 Task: Enter external event links "https://www.linkedin.com/business/marketing/blog/linkedin-ads/how-to-set-up-your-linkedin-event-in-5-easy-steps".
Action: Mouse moved to (682, 102)
Screenshot: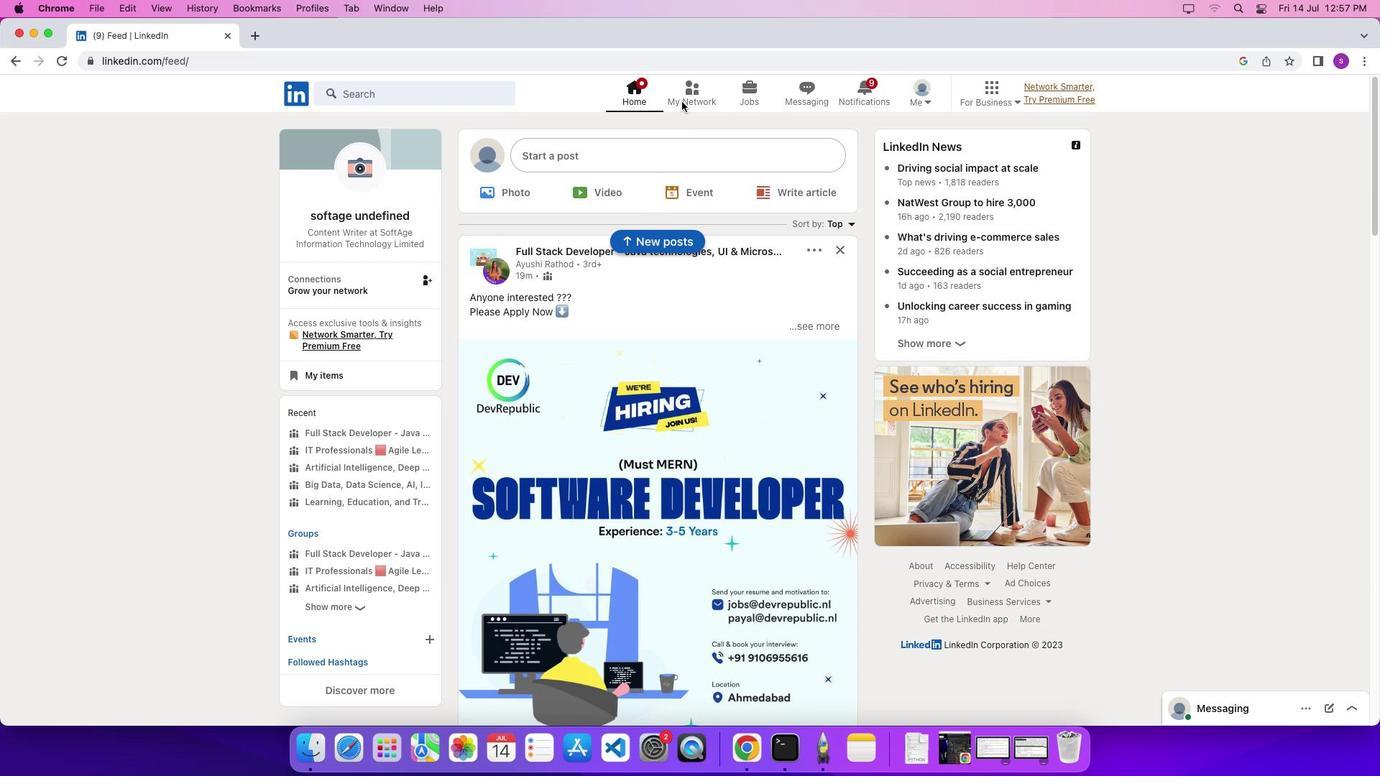 
Action: Mouse pressed left at (682, 102)
Screenshot: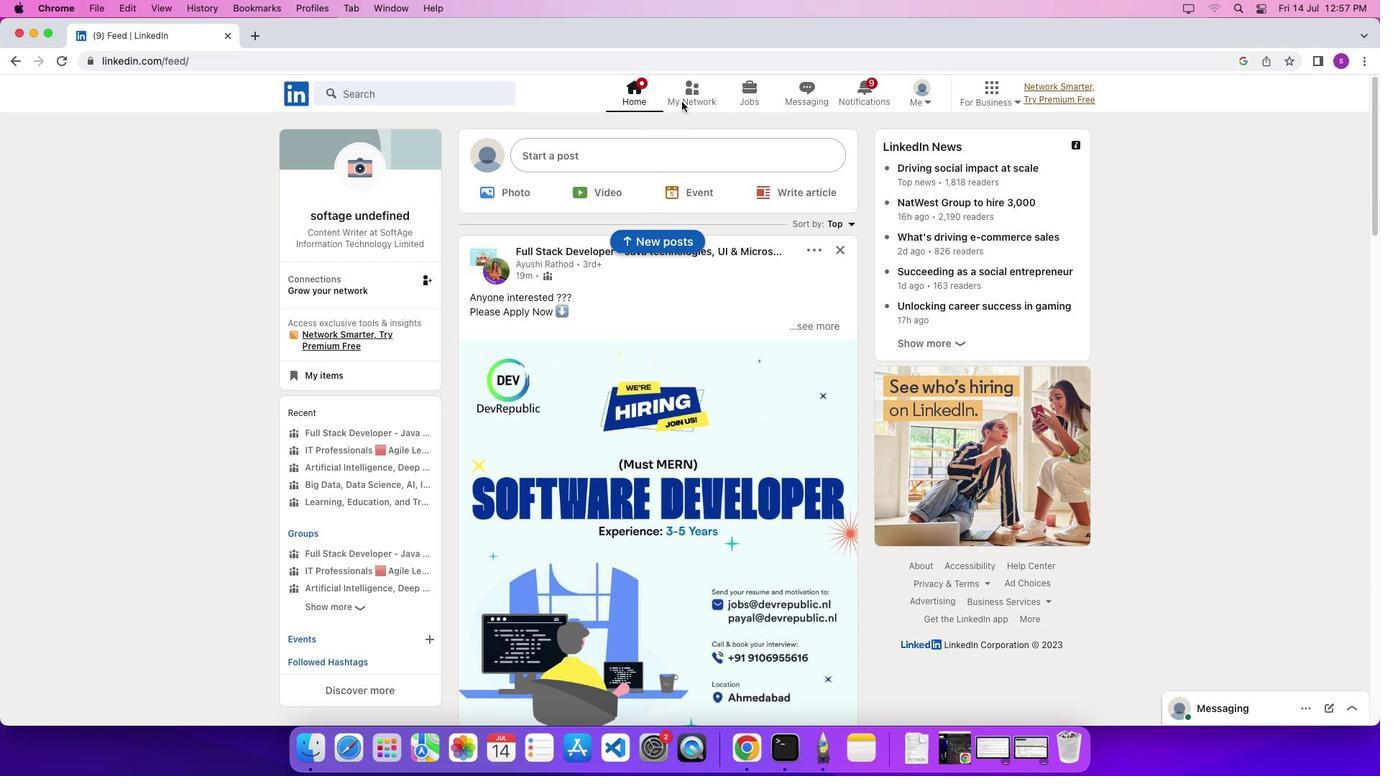 
Action: Mouse pressed left at (682, 102)
Screenshot: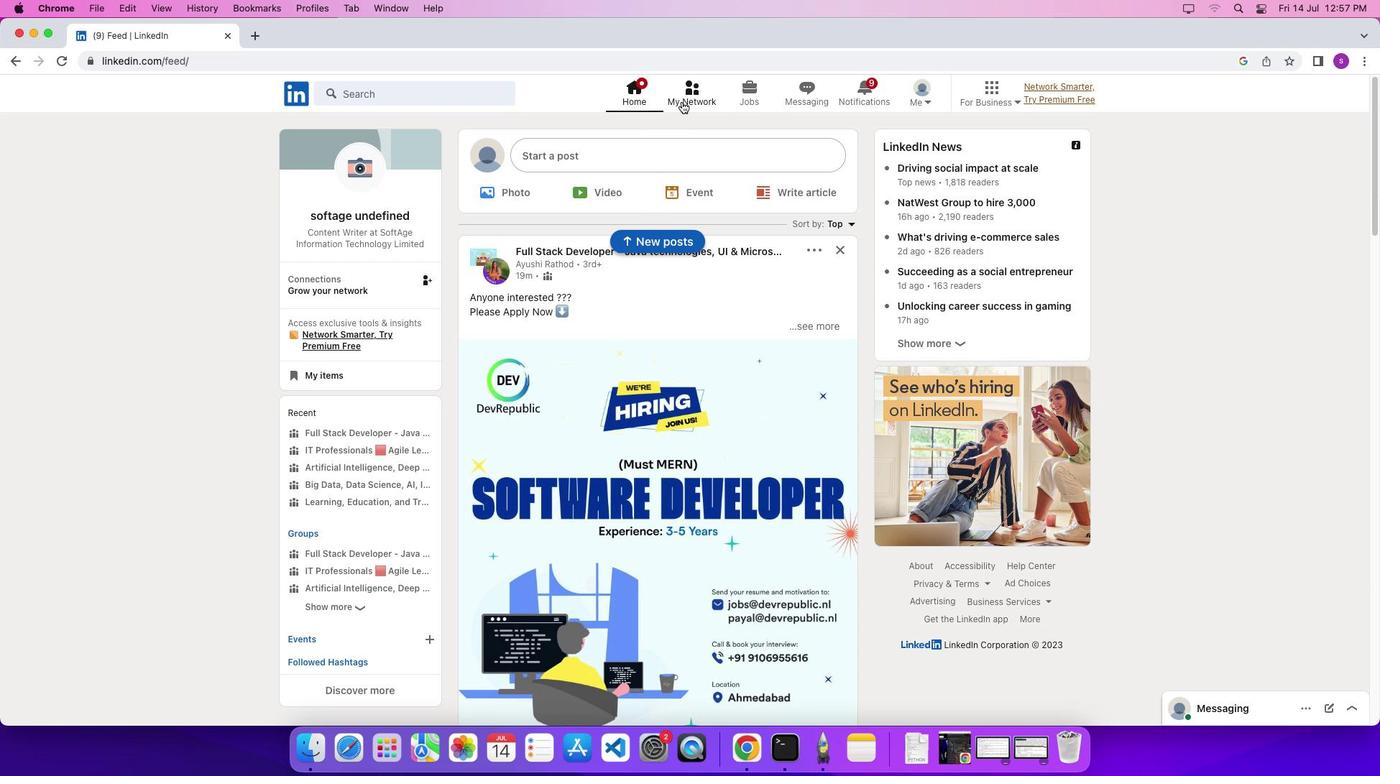
Action: Mouse moved to (382, 285)
Screenshot: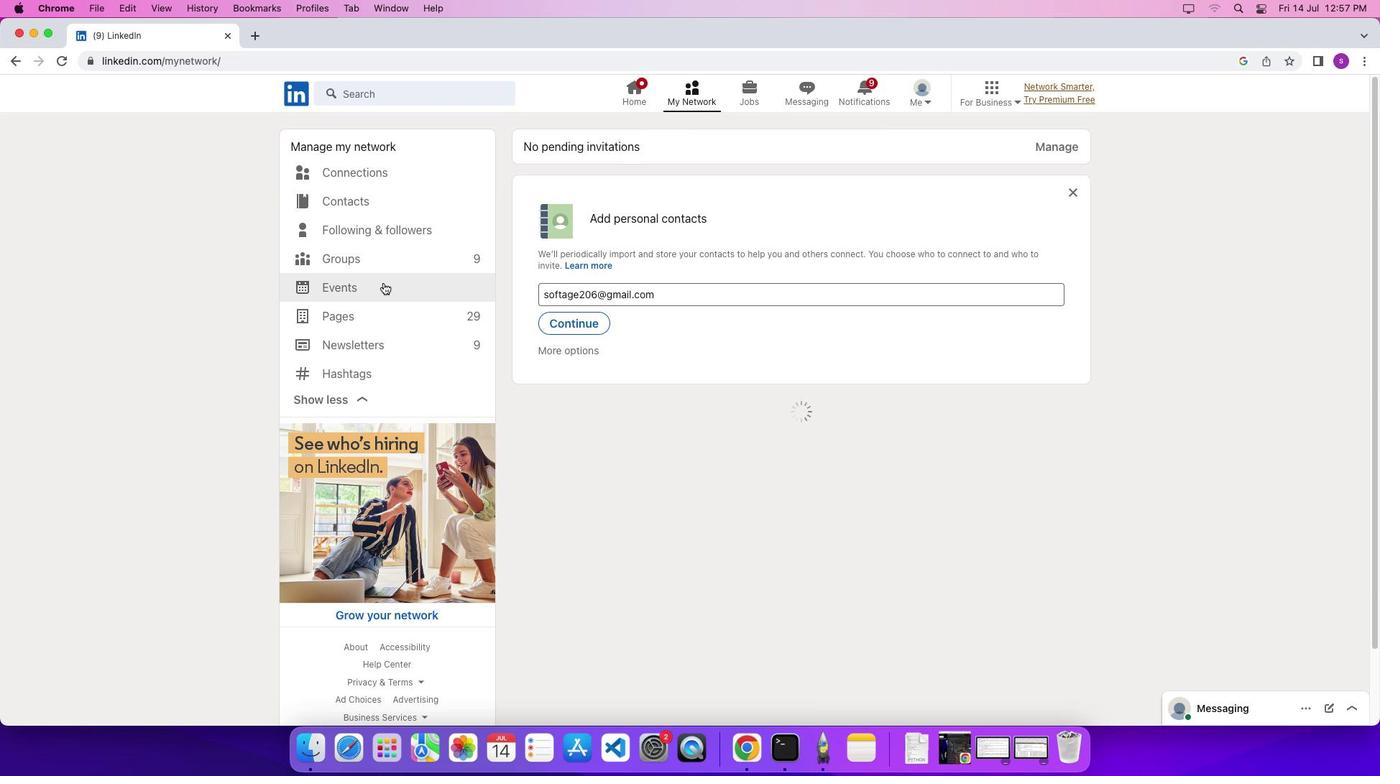 
Action: Mouse pressed left at (382, 285)
Screenshot: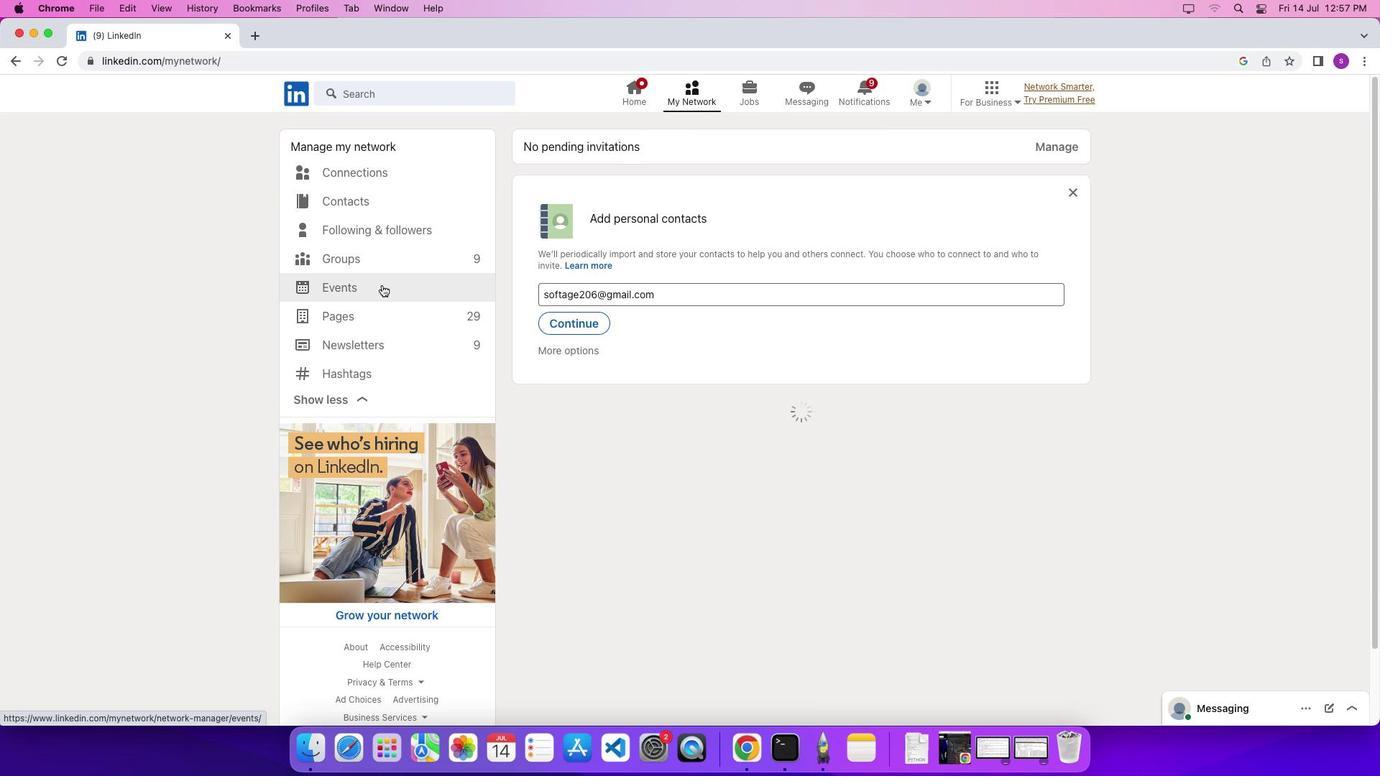 
Action: Mouse moved to (806, 155)
Screenshot: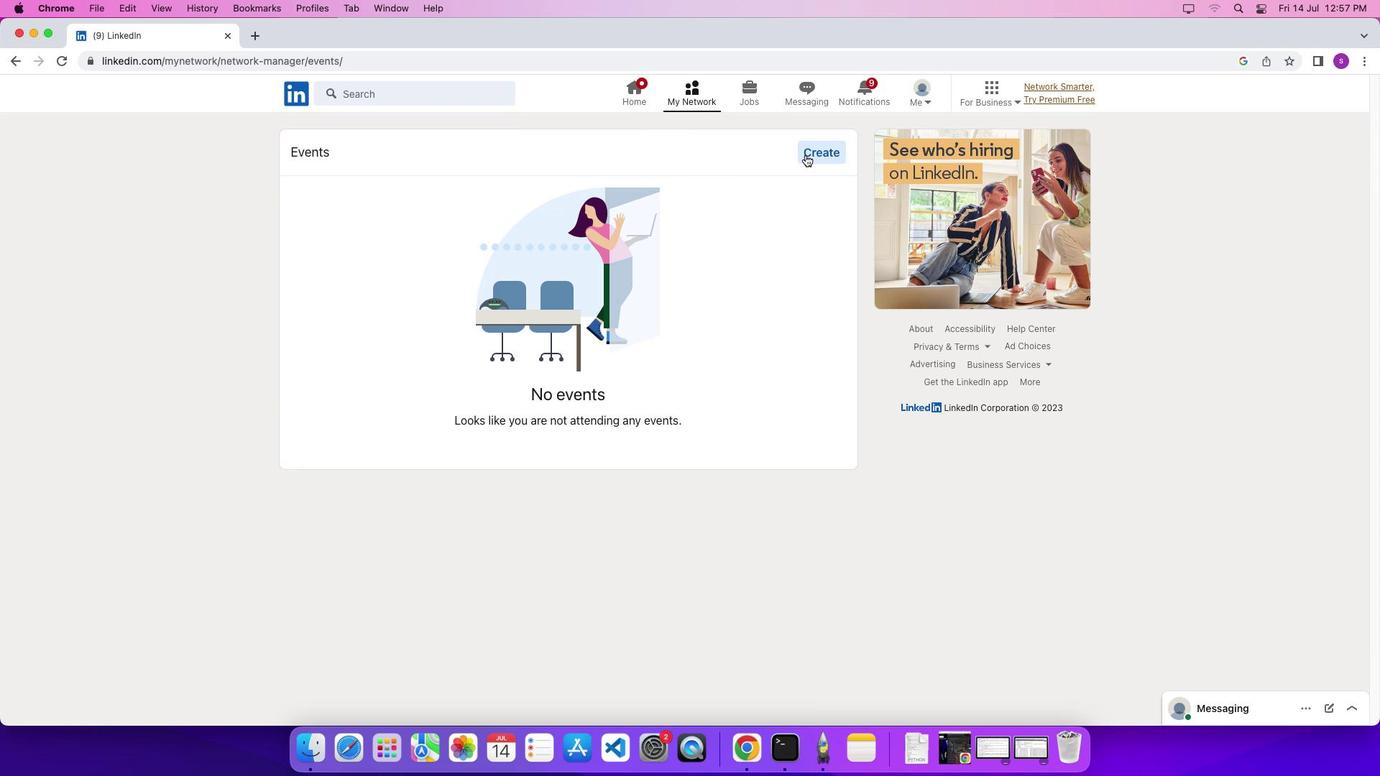 
Action: Mouse pressed left at (806, 155)
Screenshot: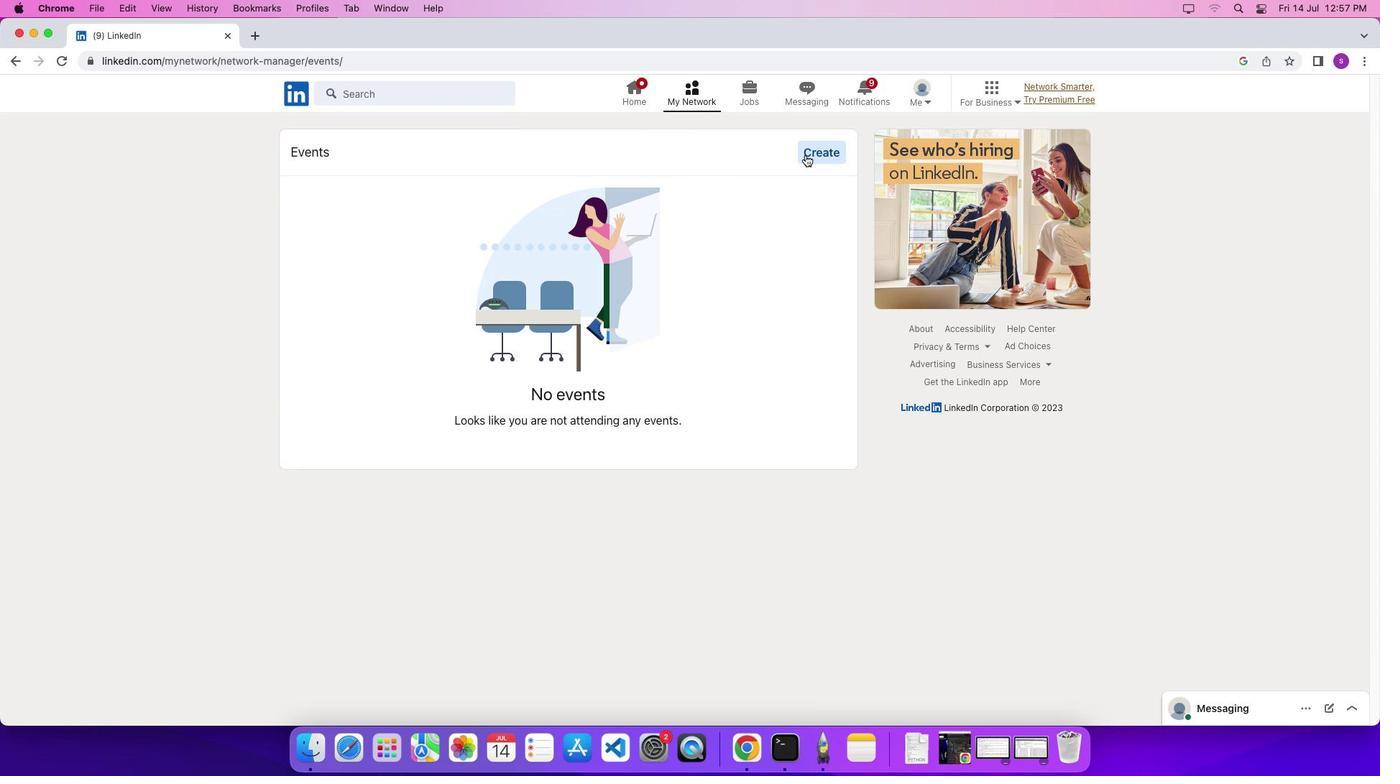 
Action: Mouse moved to (678, 399)
Screenshot: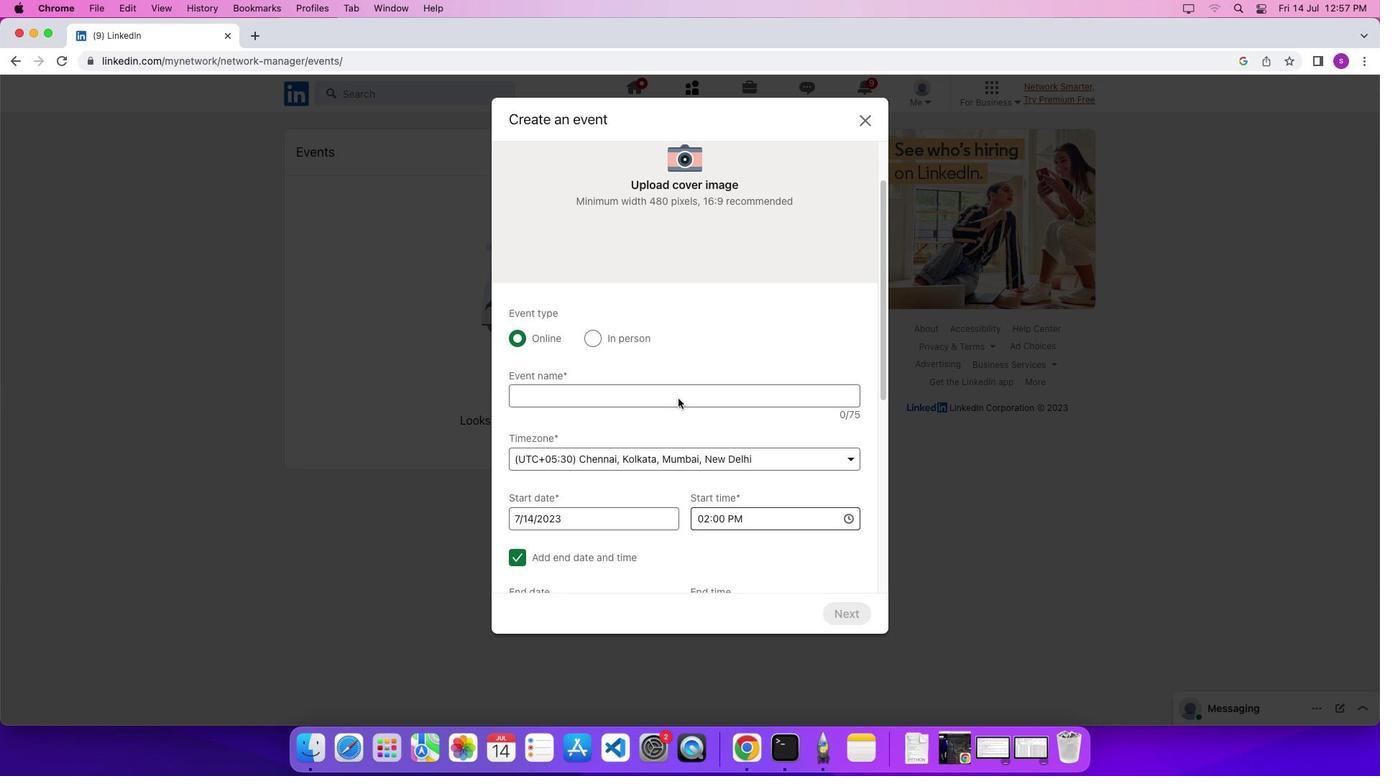 
Action: Mouse scrolled (678, 399) with delta (0, 0)
Screenshot: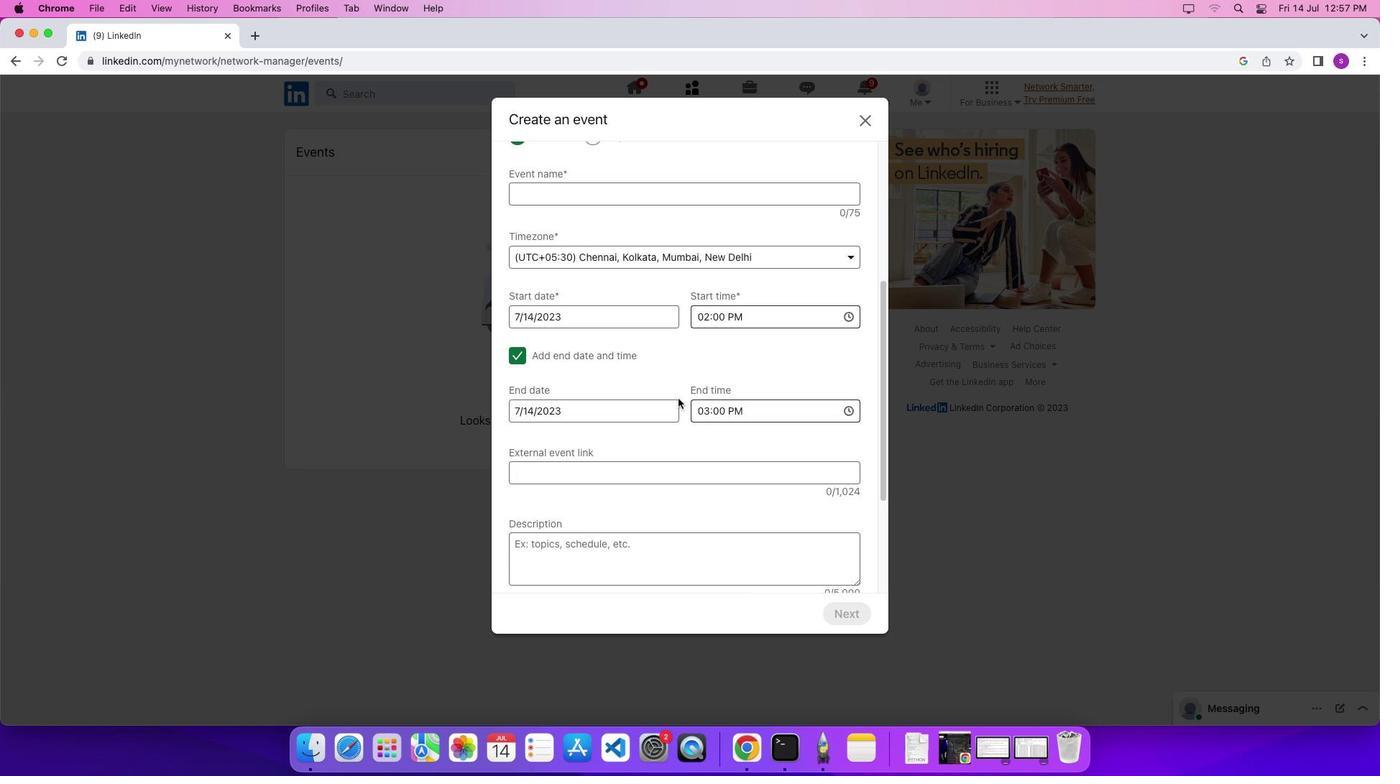 
Action: Mouse scrolled (678, 399) with delta (0, 0)
Screenshot: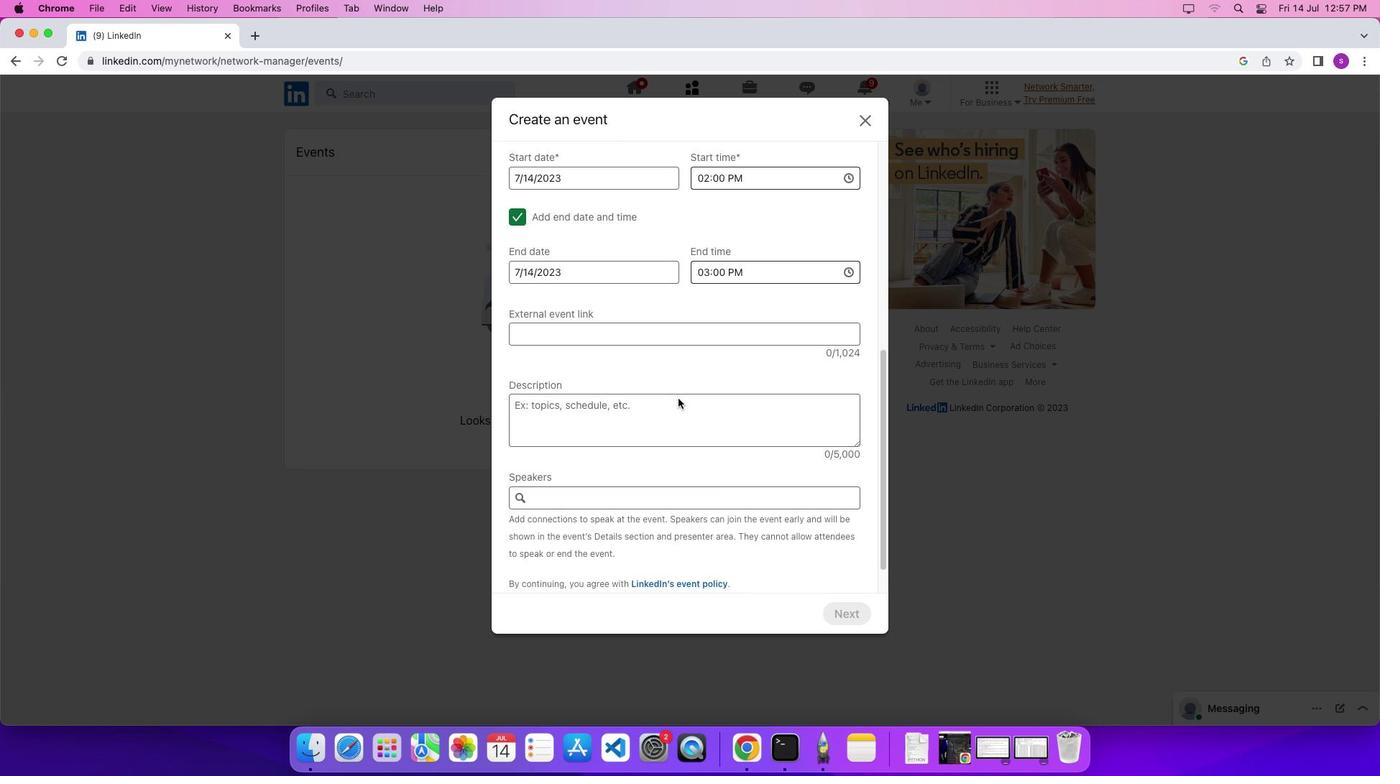 
Action: Mouse scrolled (678, 399) with delta (0, -5)
Screenshot: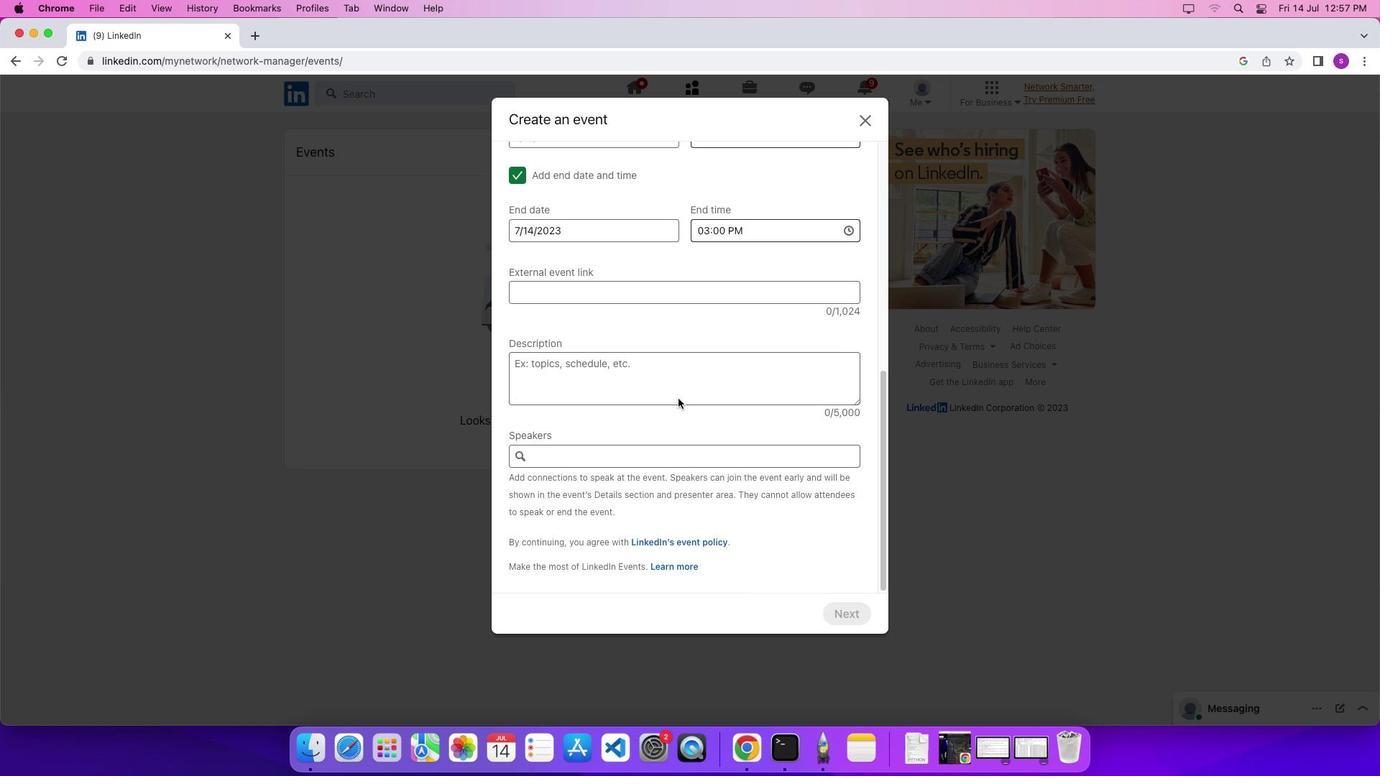 
Action: Mouse scrolled (678, 399) with delta (0, -7)
Screenshot: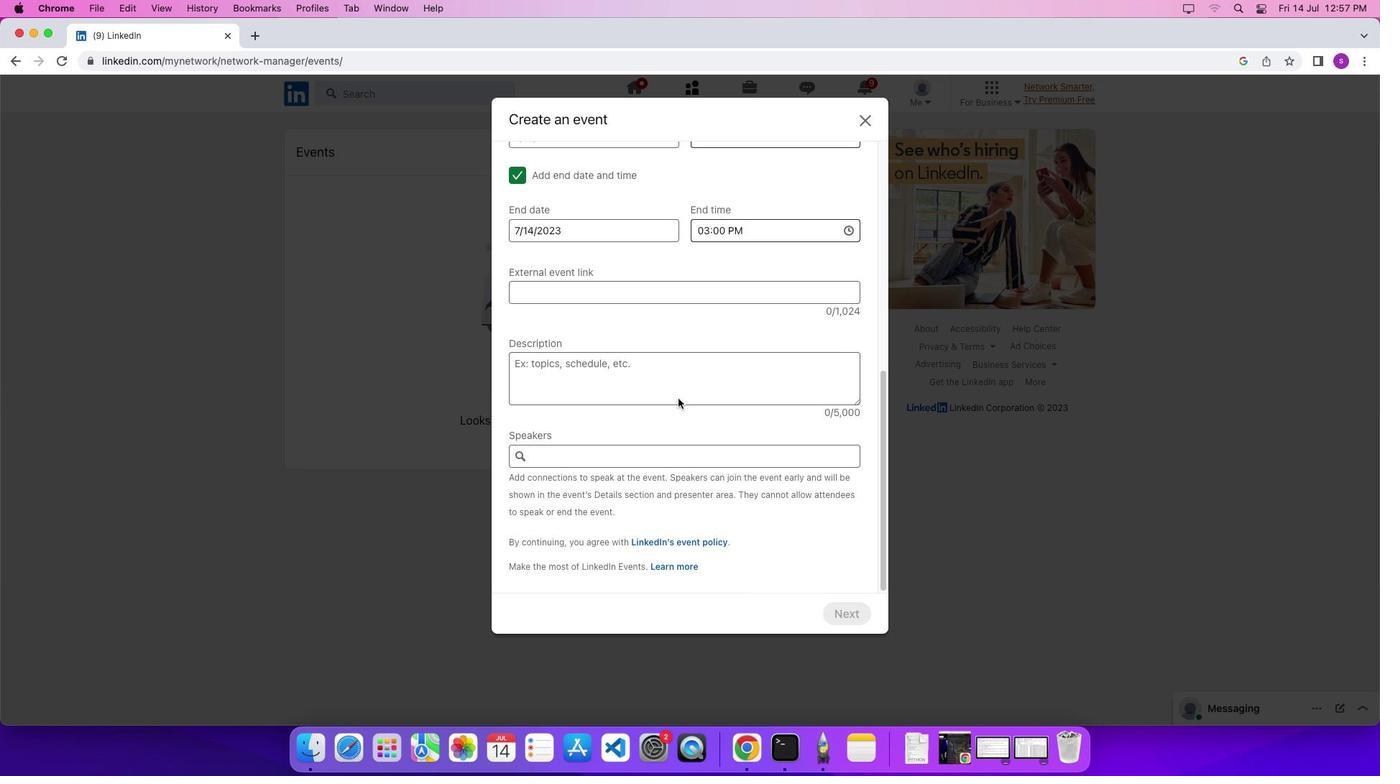 
Action: Mouse scrolled (678, 399) with delta (0, 0)
Screenshot: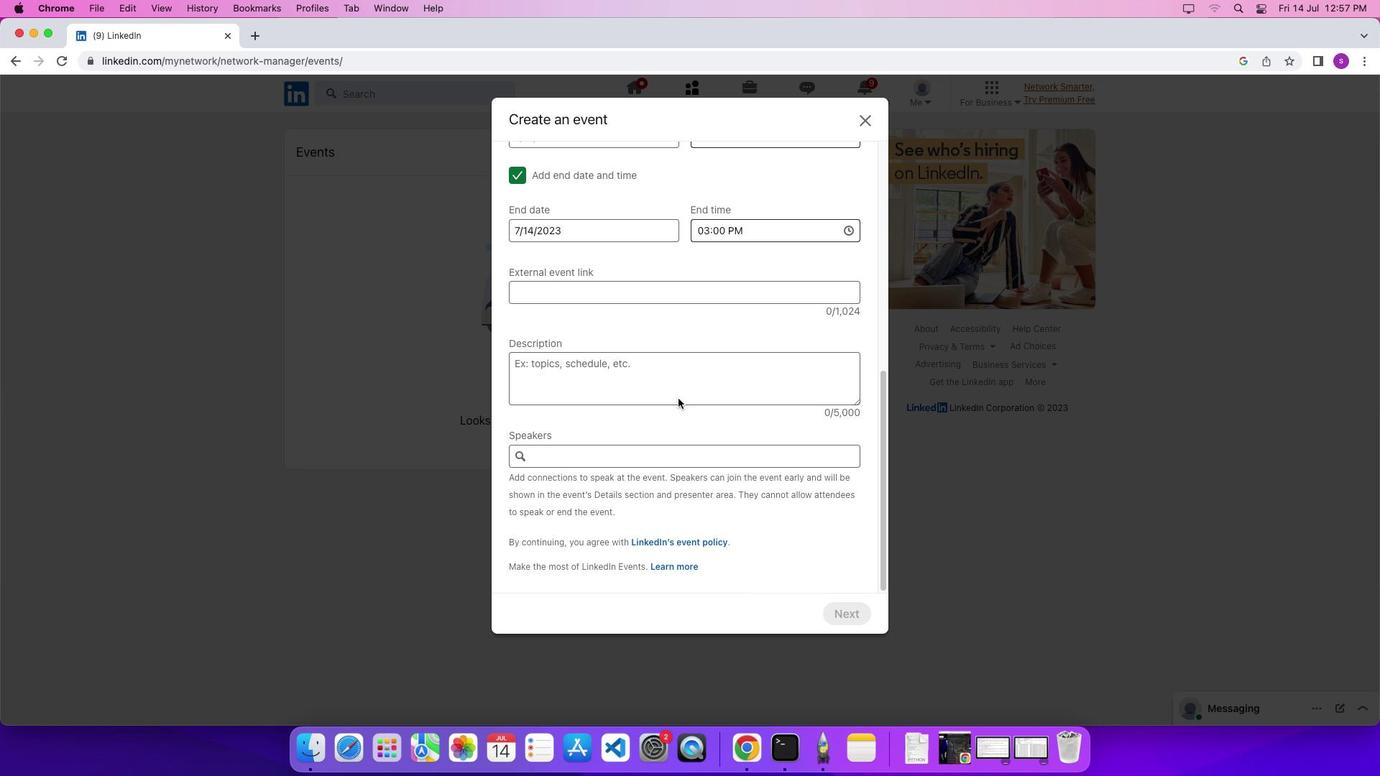 
Action: Mouse scrolled (678, 399) with delta (0, 0)
Screenshot: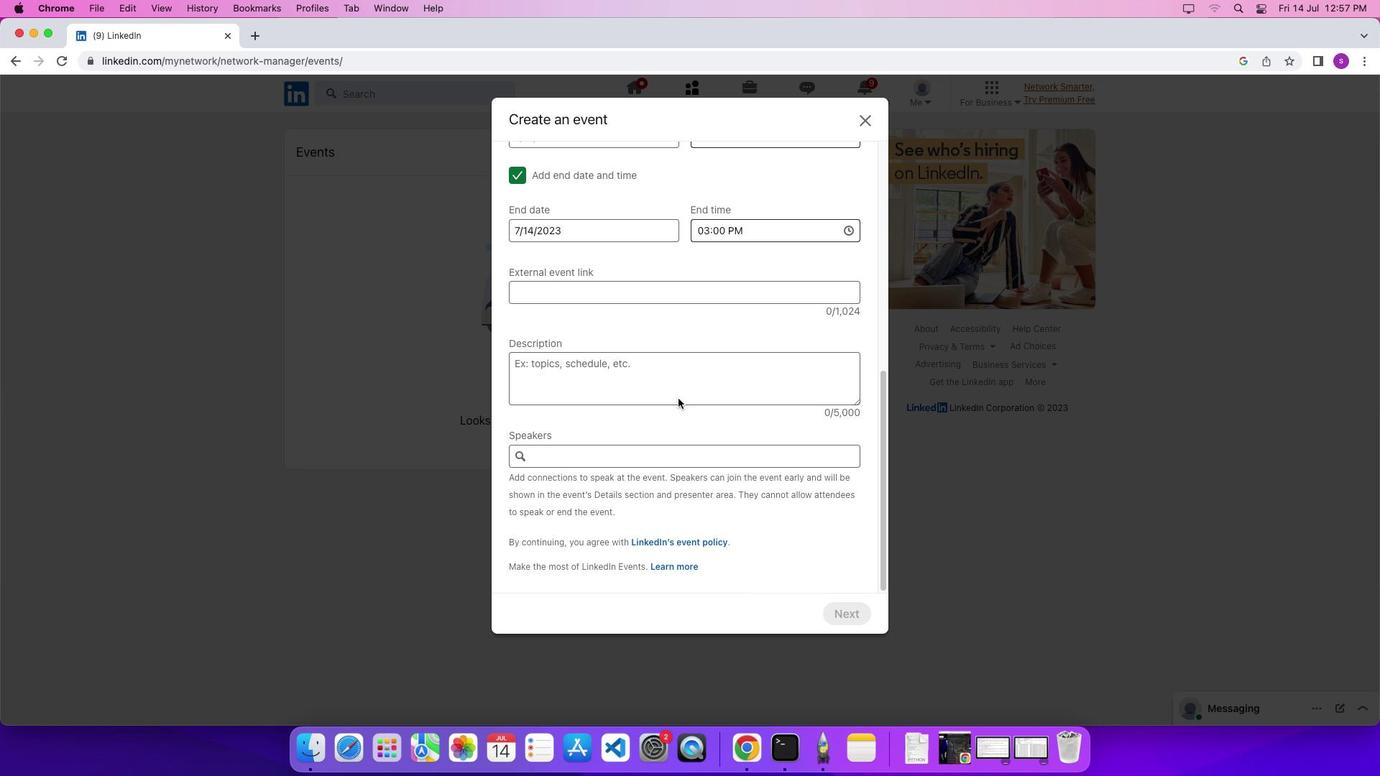 
Action: Mouse moved to (679, 365)
Screenshot: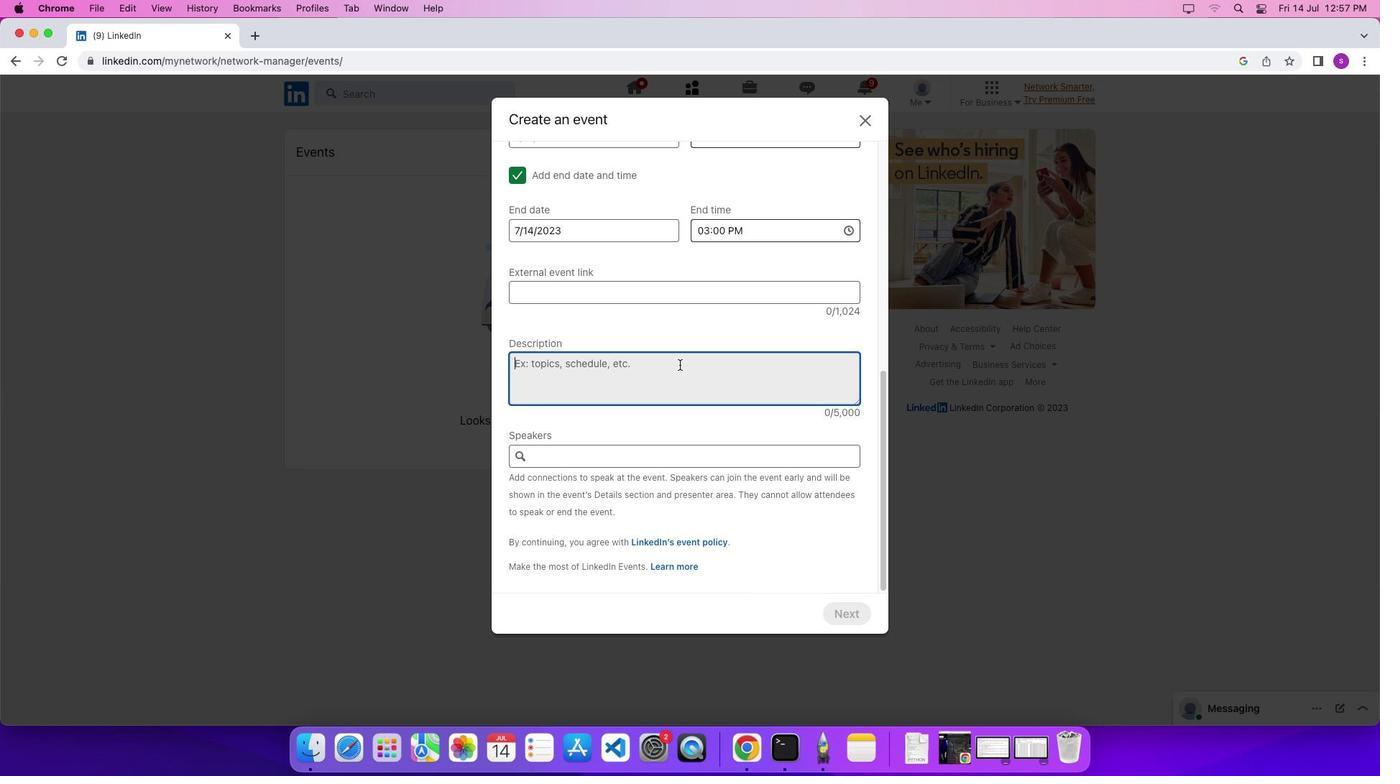 
Action: Mouse pressed left at (679, 365)
Screenshot: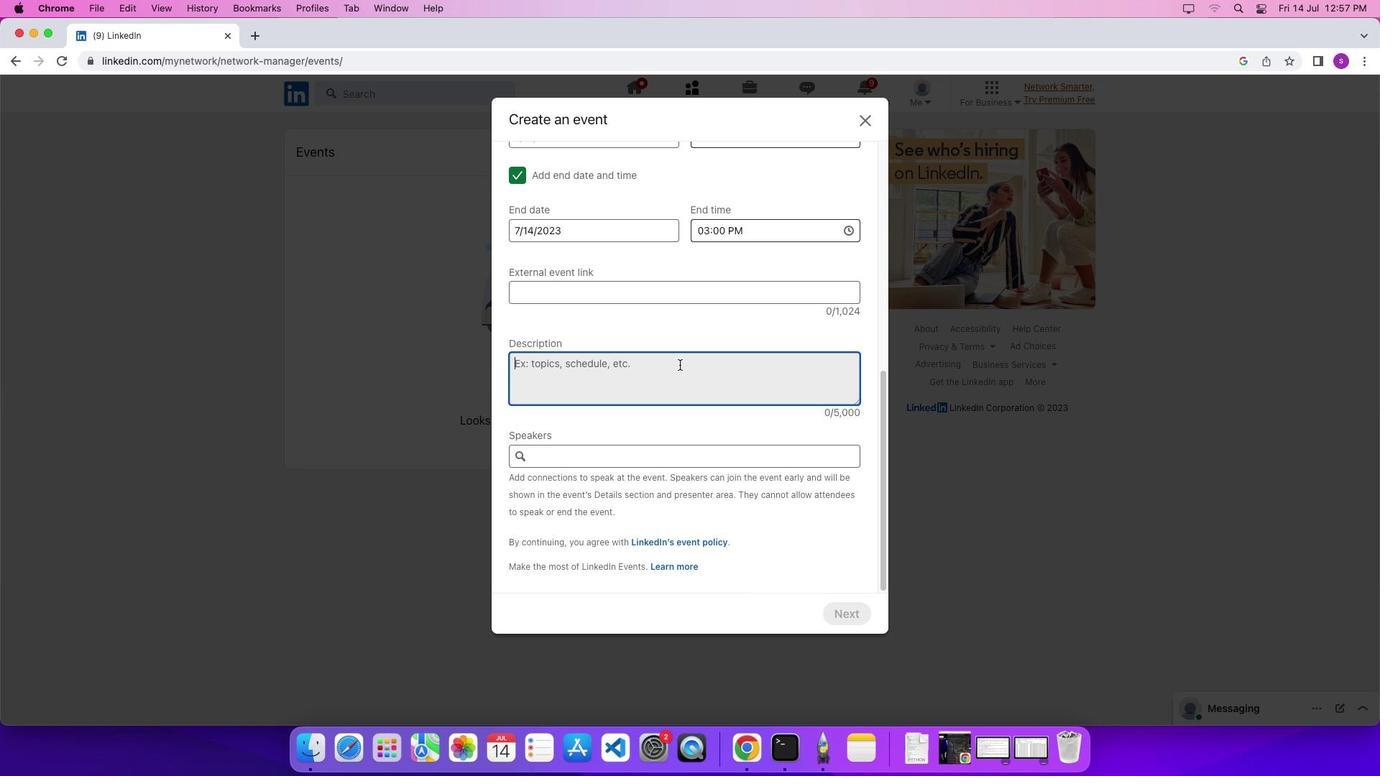 
Action: Key pressed Key.cmd'v'
Screenshot: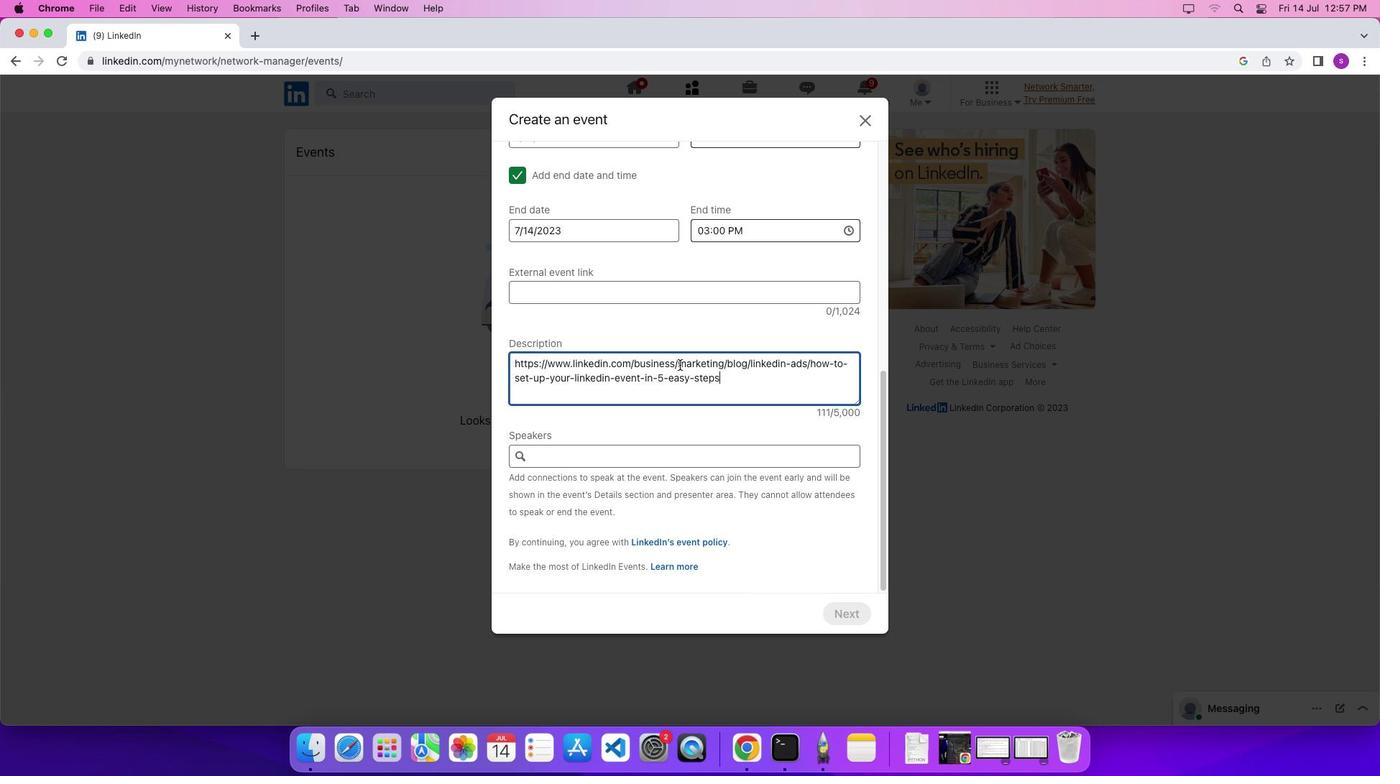 
Action: Mouse moved to (679, 365)
Screenshot: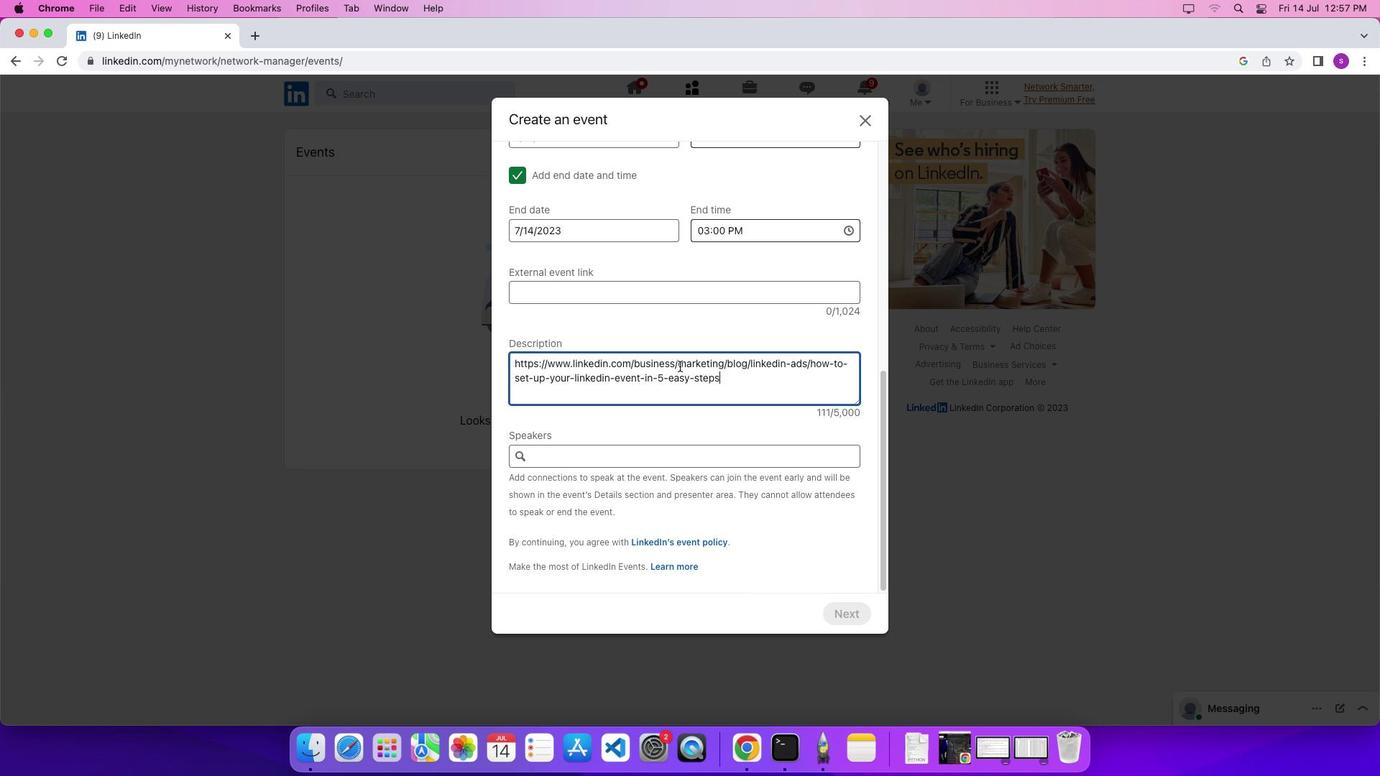 
